 Task: Change line to dashed.
Action: Mouse moved to (648, 349)
Screenshot: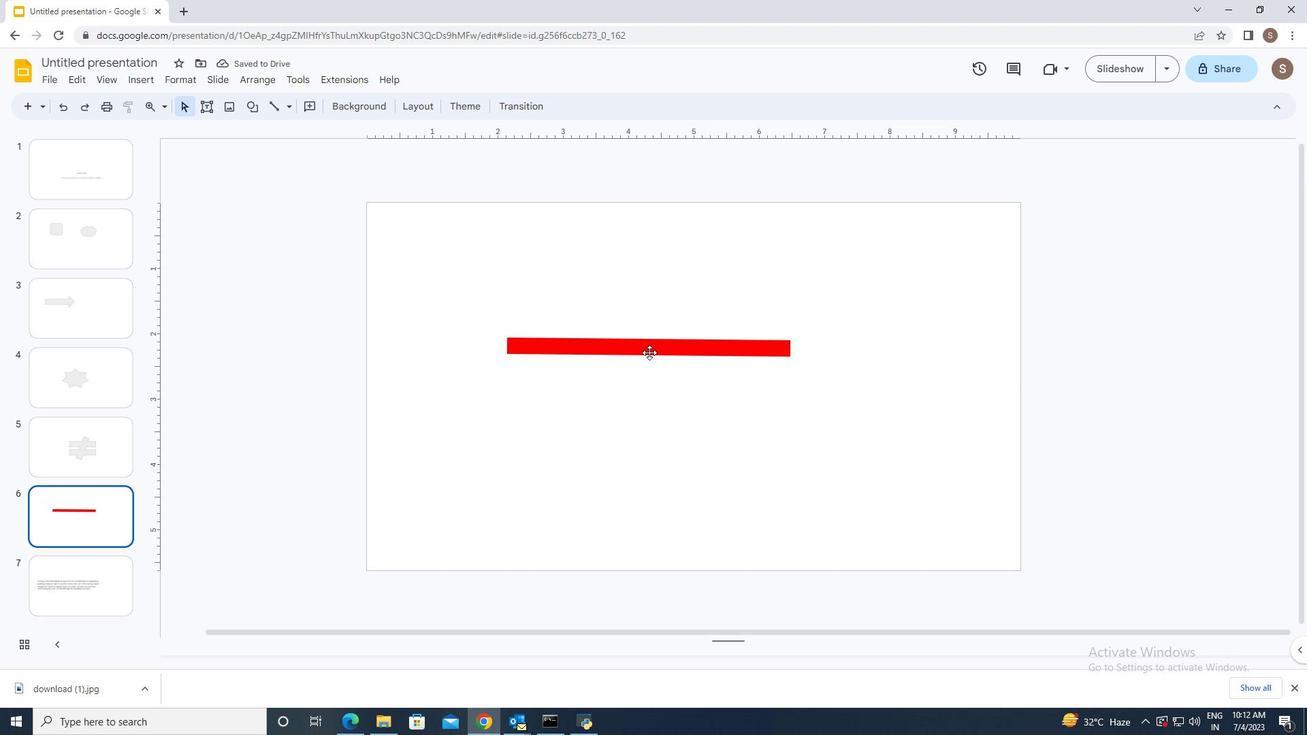 
Action: Mouse pressed left at (648, 349)
Screenshot: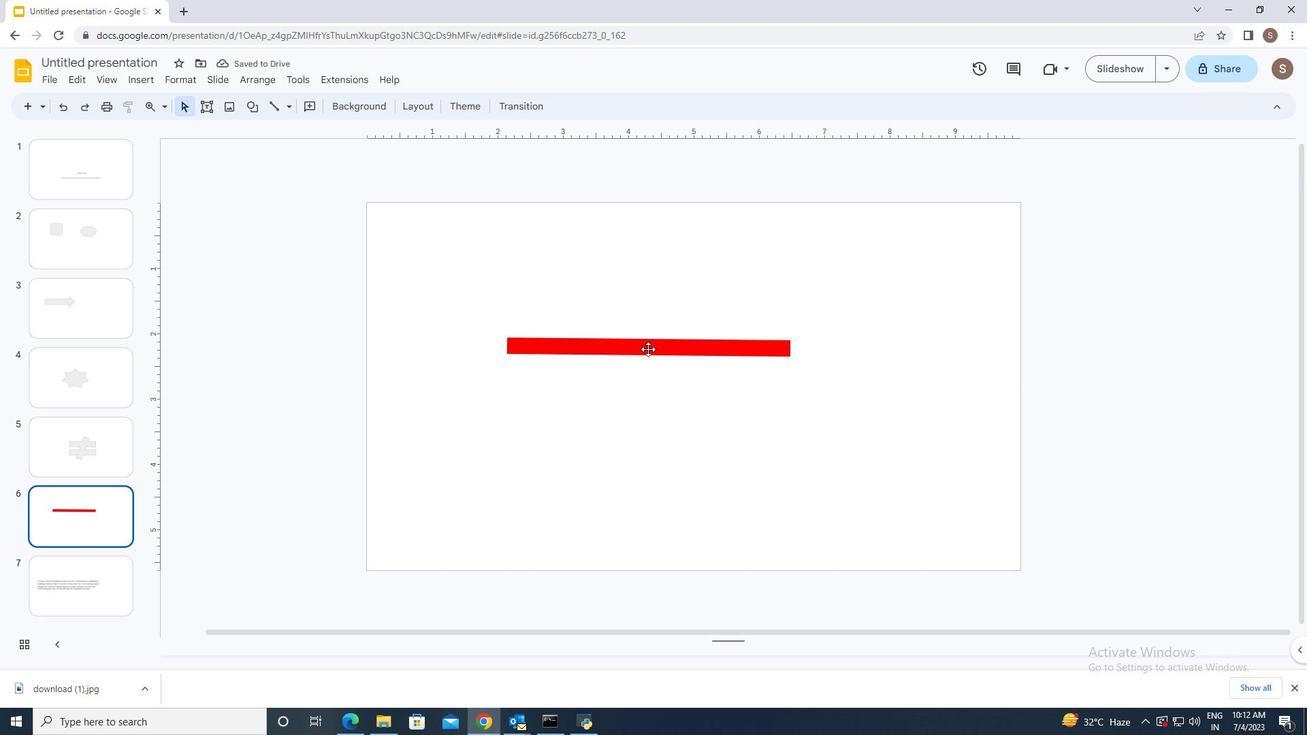 
Action: Mouse moved to (360, 104)
Screenshot: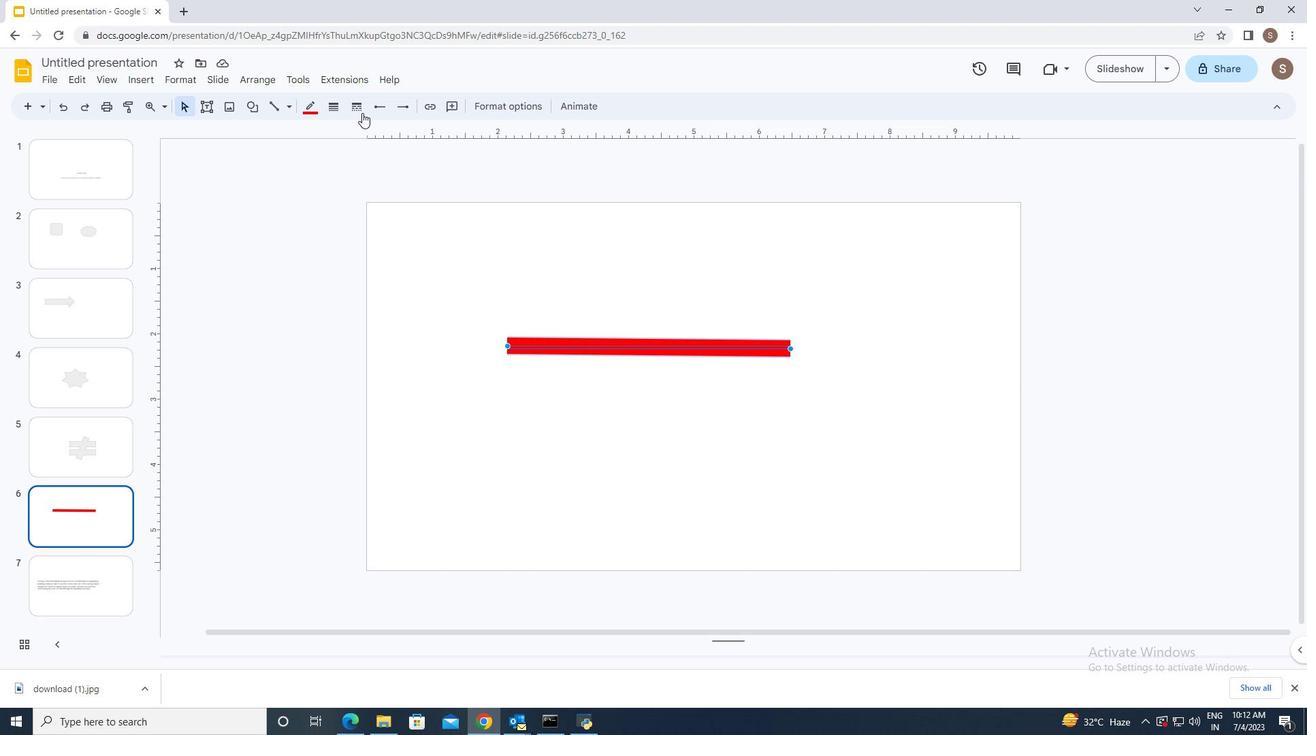 
Action: Mouse pressed left at (360, 104)
Screenshot: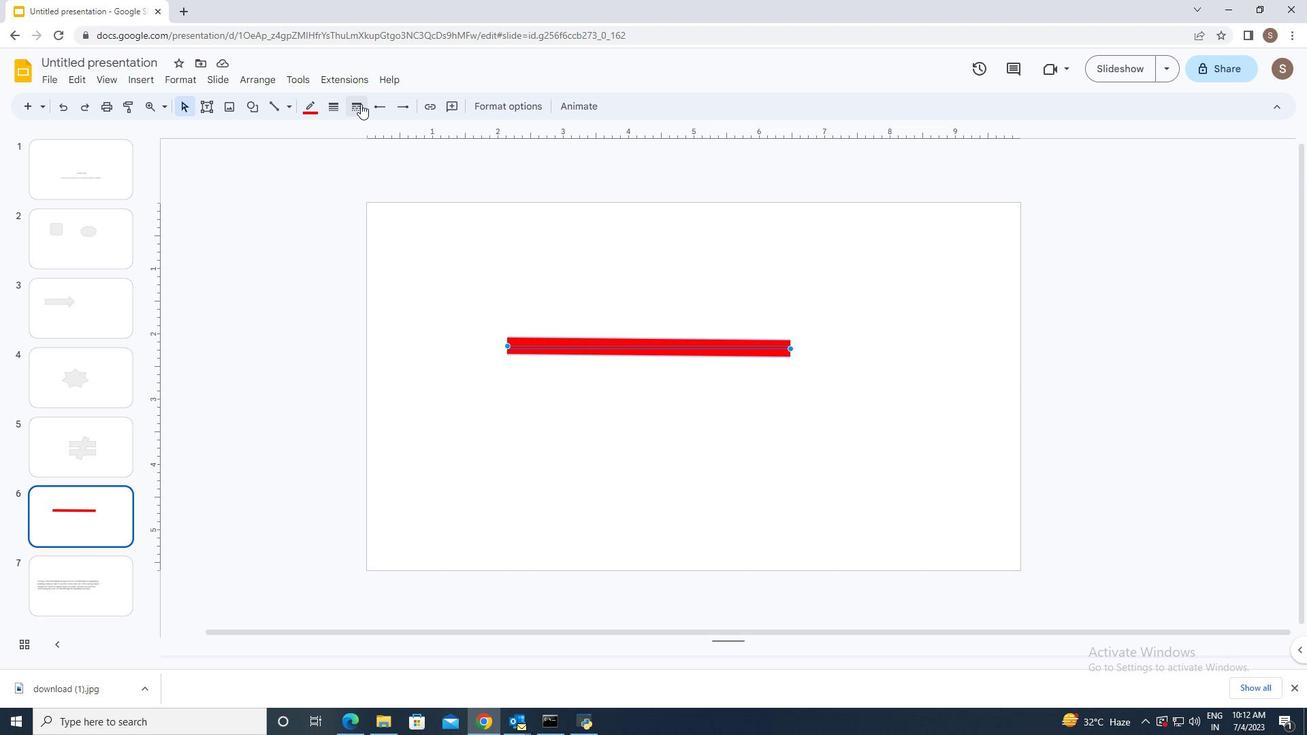 
Action: Mouse moved to (373, 171)
Screenshot: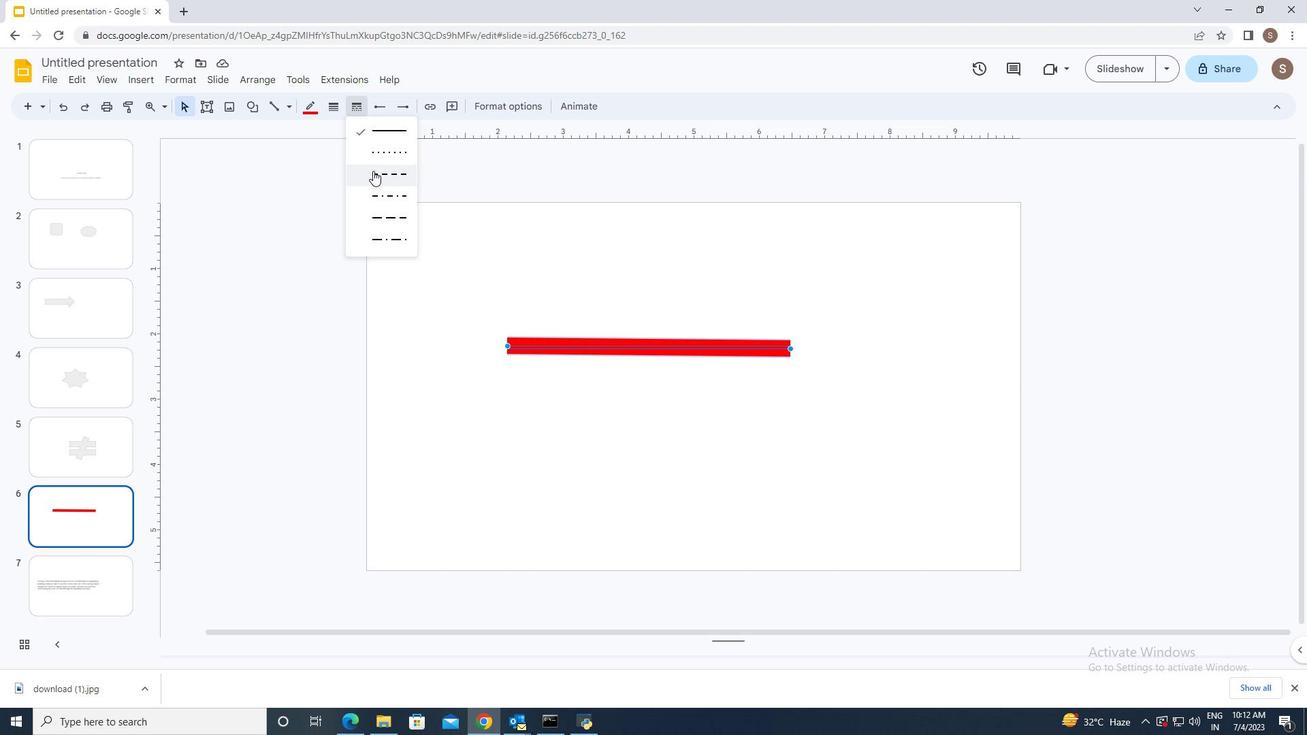 
Action: Mouse pressed left at (373, 171)
Screenshot: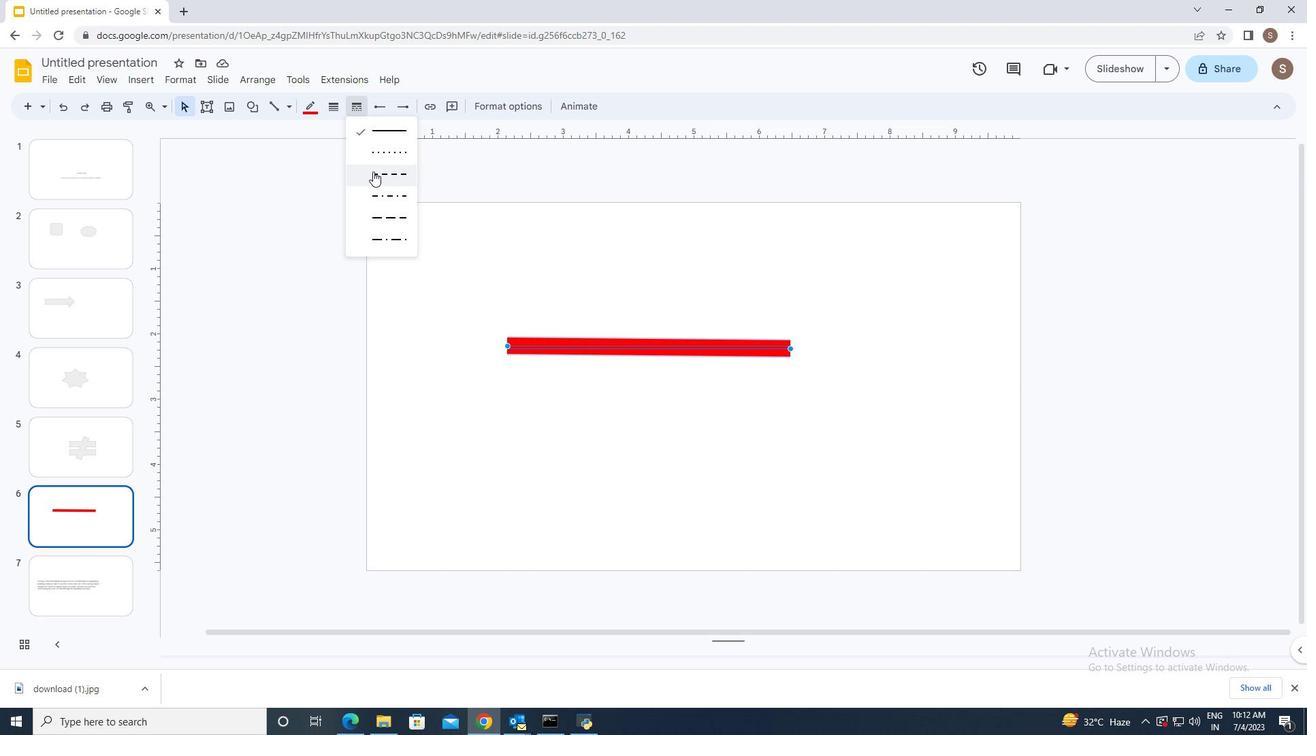
Action: Mouse moved to (486, 391)
Screenshot: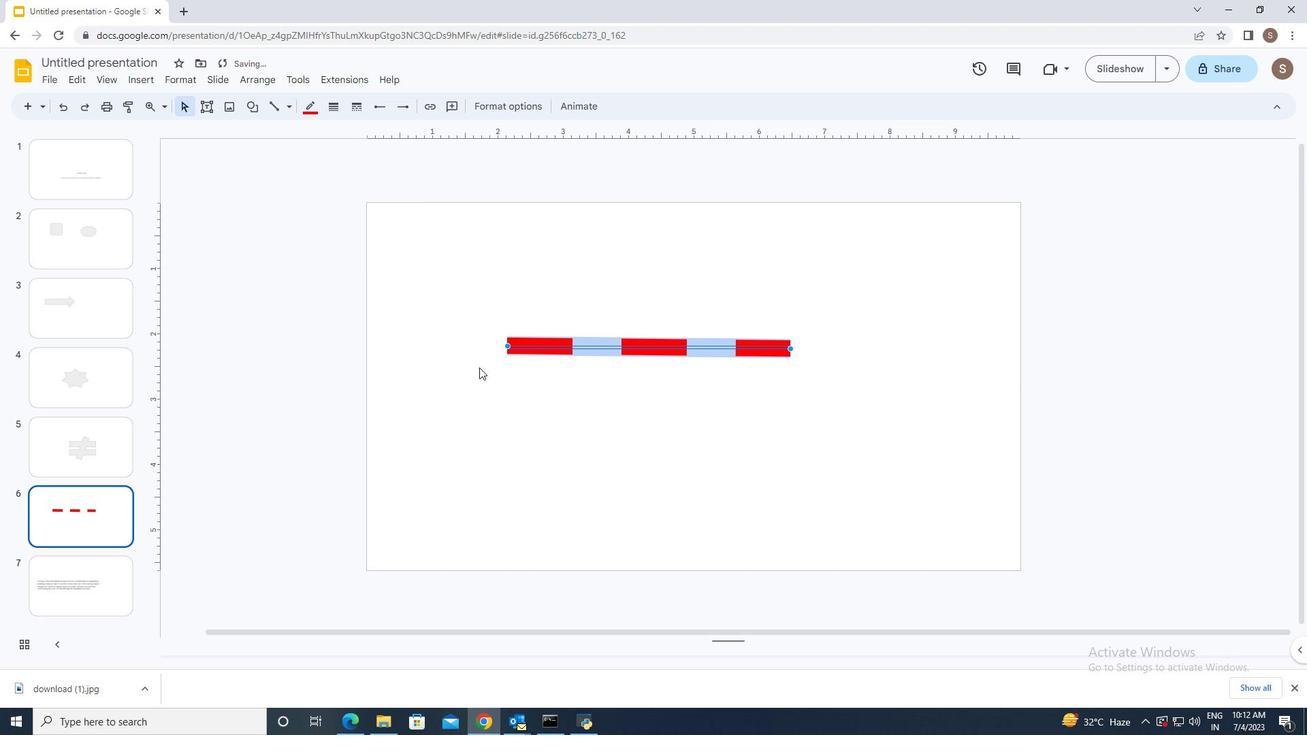 
Action: Mouse pressed left at (486, 391)
Screenshot: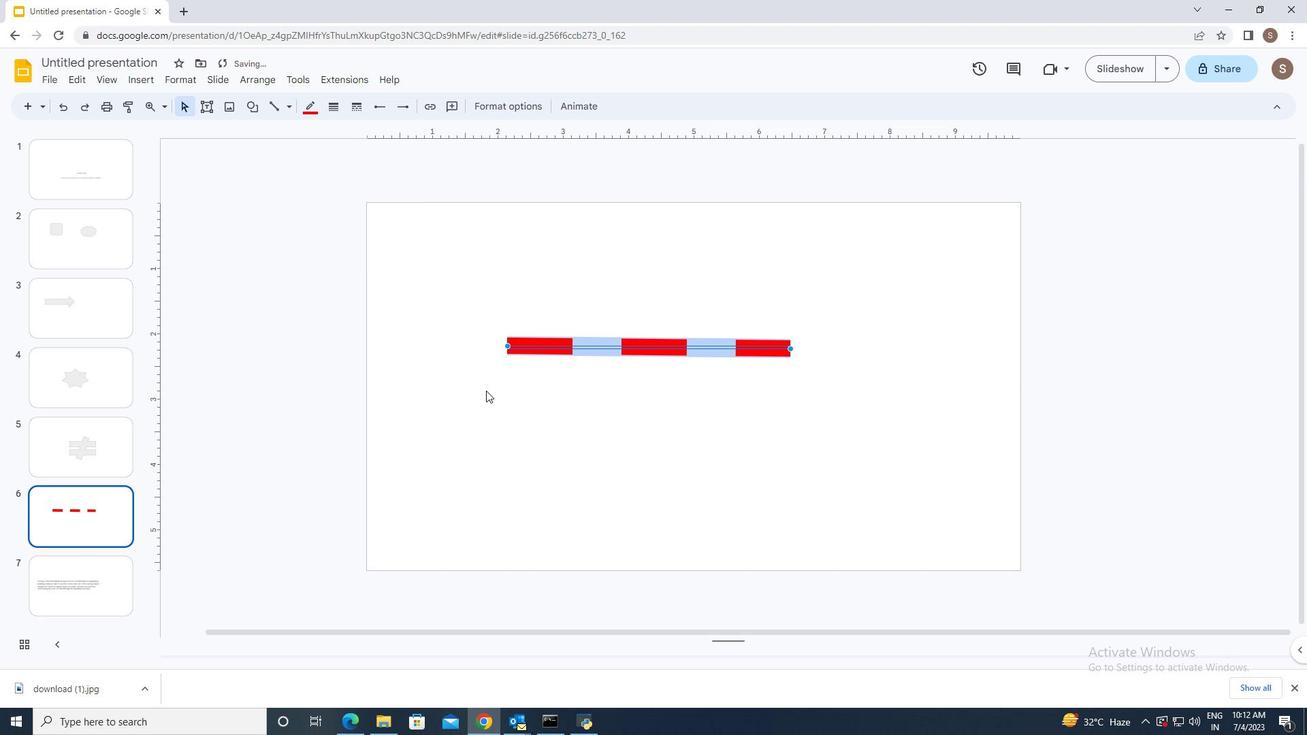
